 Task: Add Hyland's Restful Legs to the cart.
Action: Mouse moved to (358, 152)
Screenshot: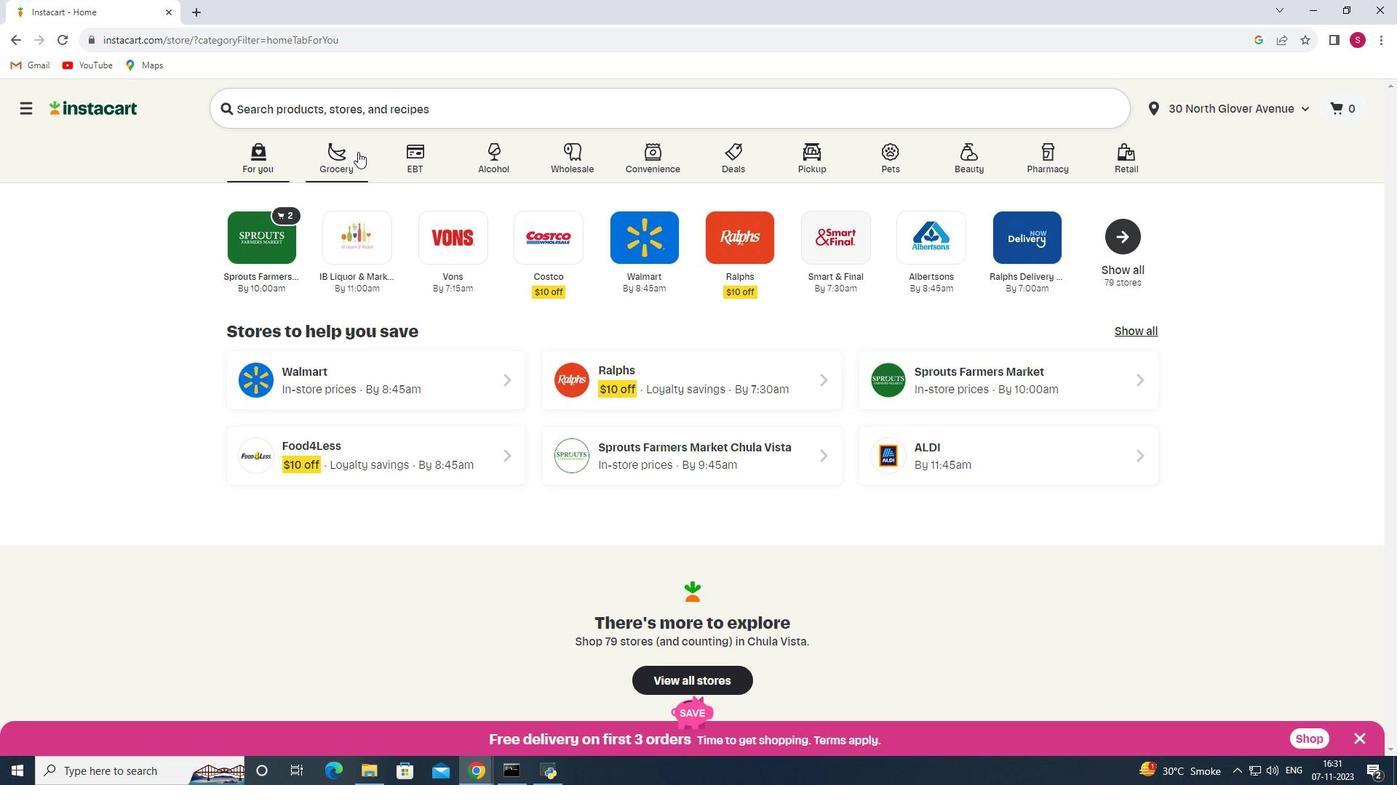 
Action: Mouse pressed left at (358, 152)
Screenshot: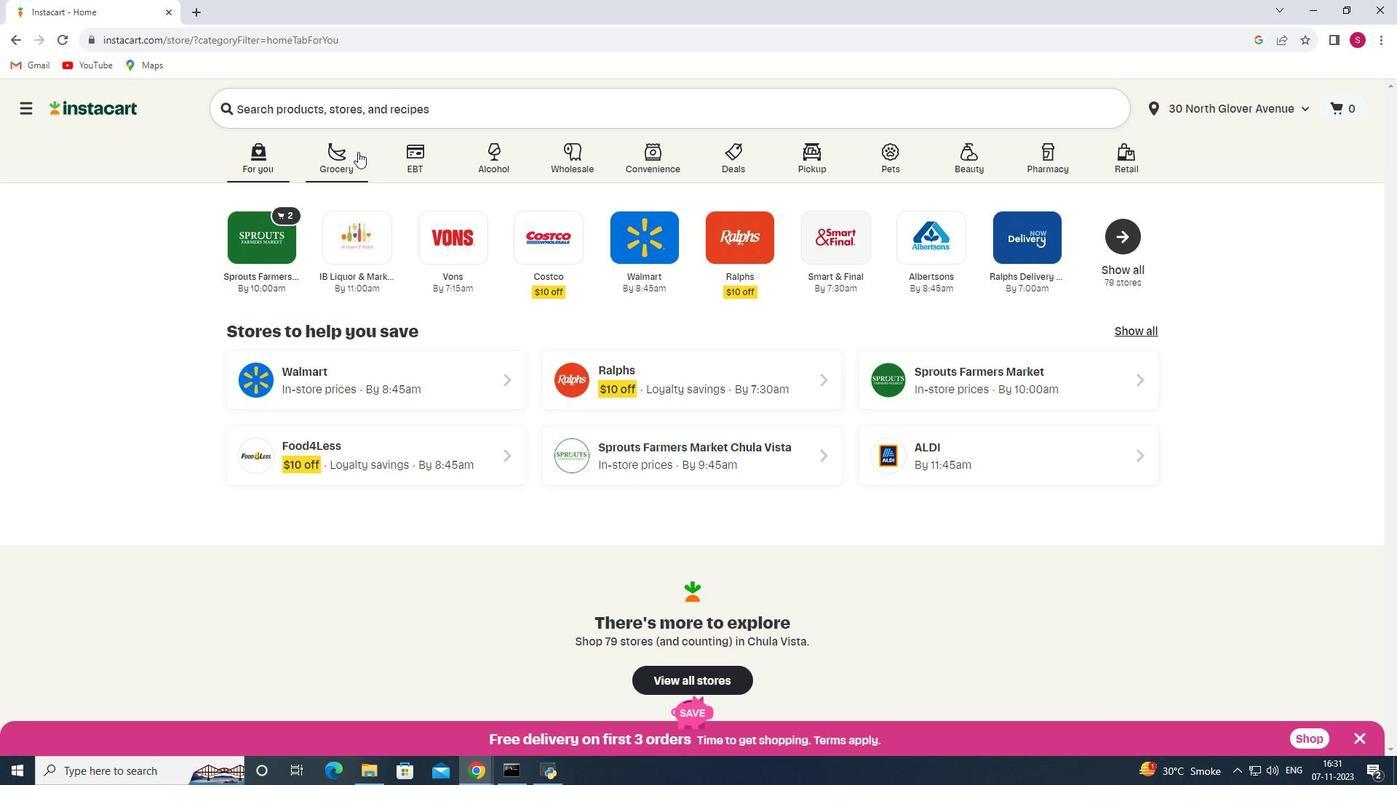 
Action: Mouse moved to (363, 432)
Screenshot: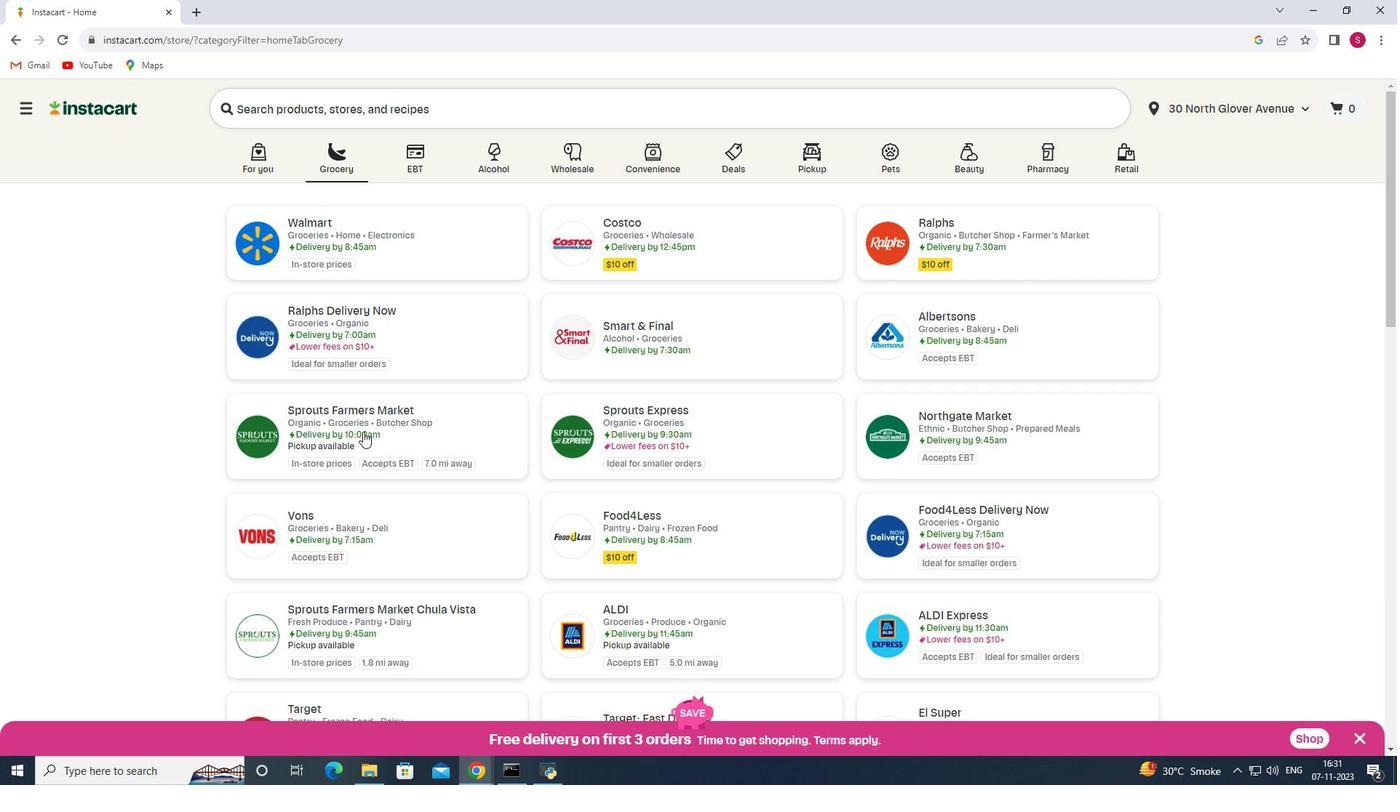 
Action: Mouse pressed left at (363, 432)
Screenshot: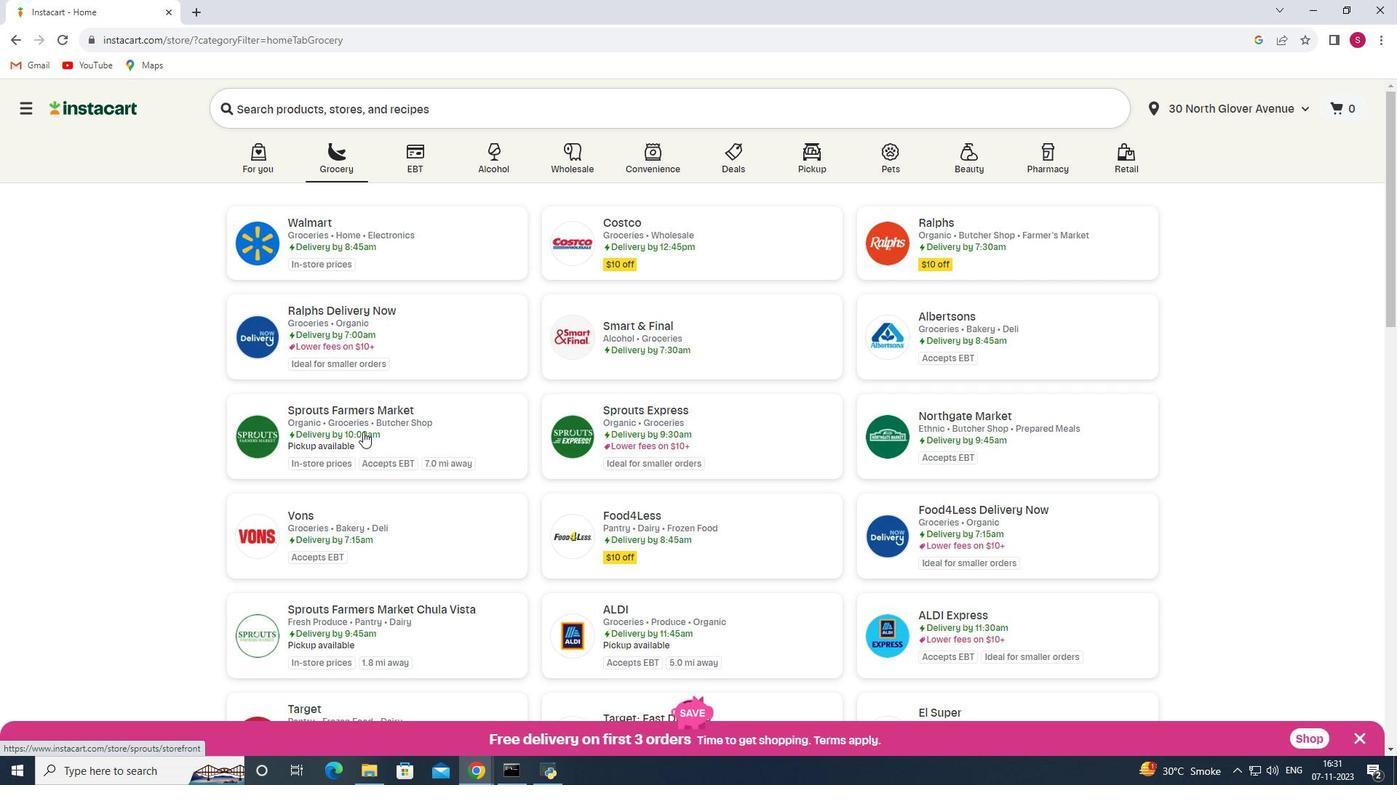 
Action: Mouse moved to (103, 490)
Screenshot: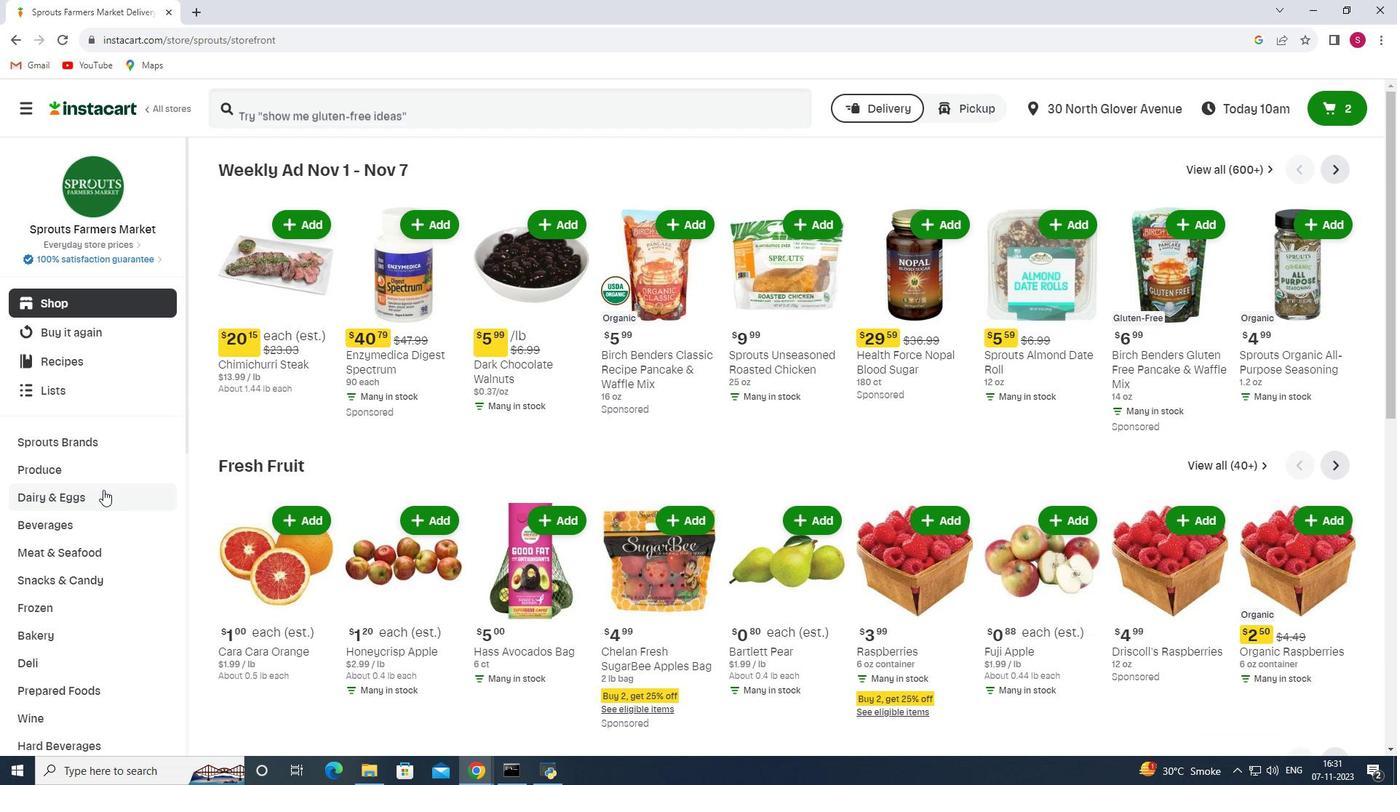 
Action: Mouse scrolled (103, 489) with delta (0, 0)
Screenshot: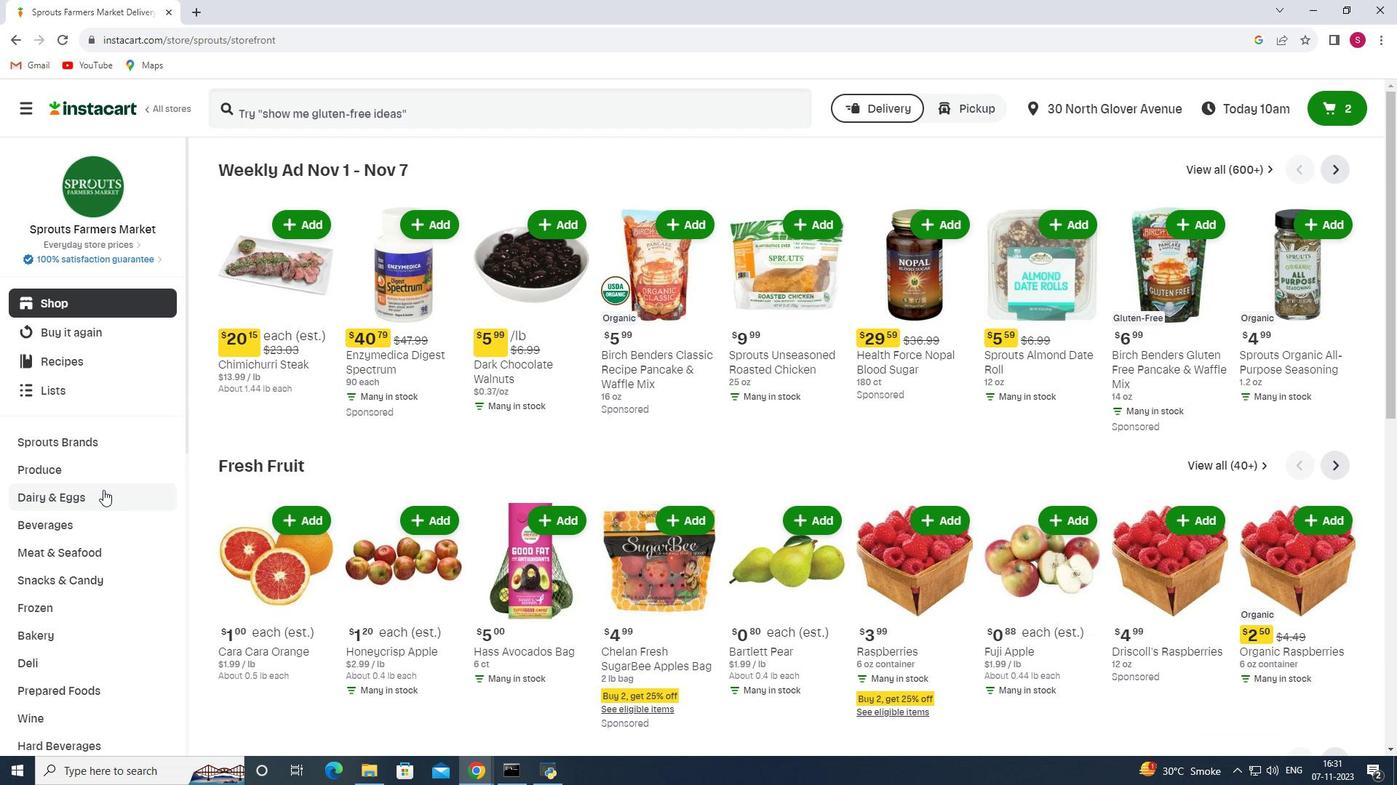 
Action: Mouse scrolled (103, 489) with delta (0, 0)
Screenshot: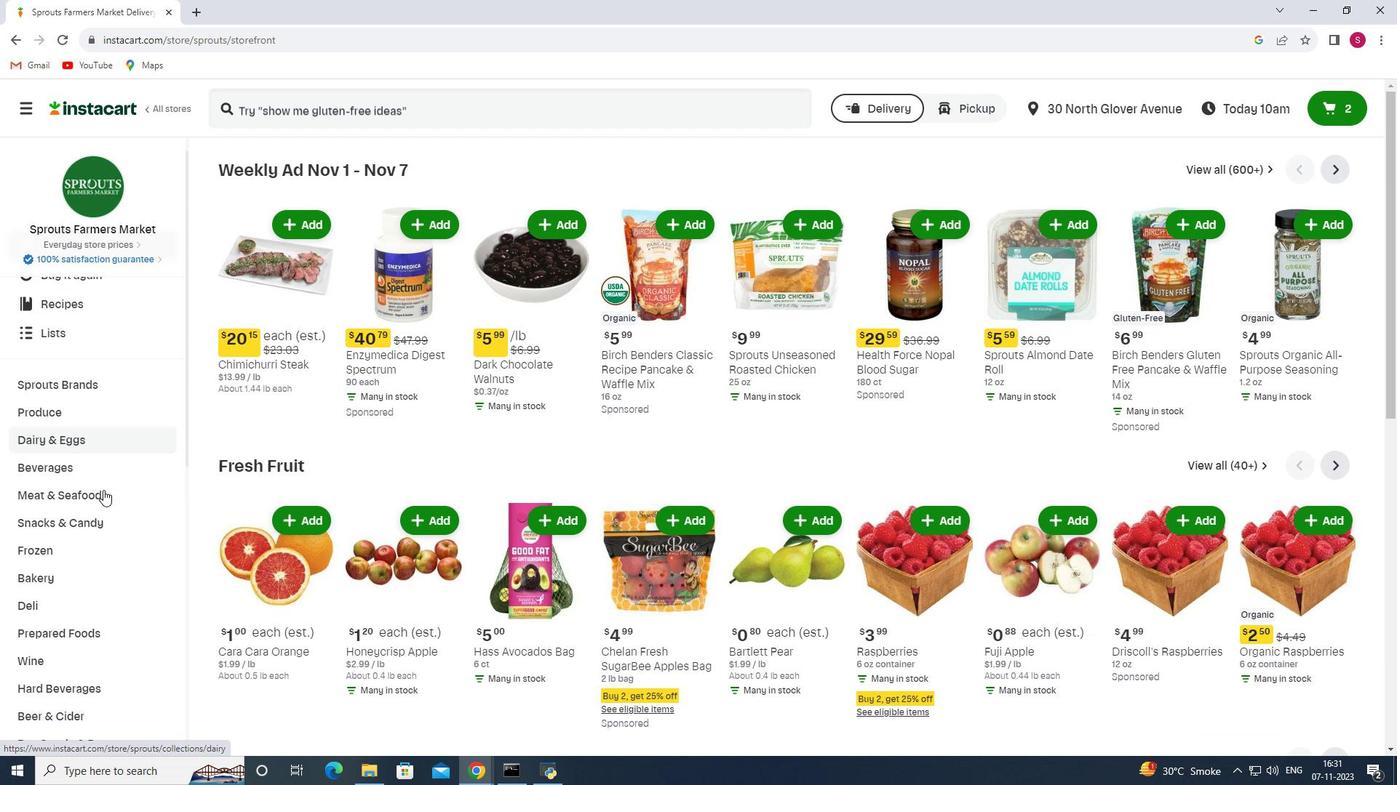 
Action: Mouse scrolled (103, 489) with delta (0, 0)
Screenshot: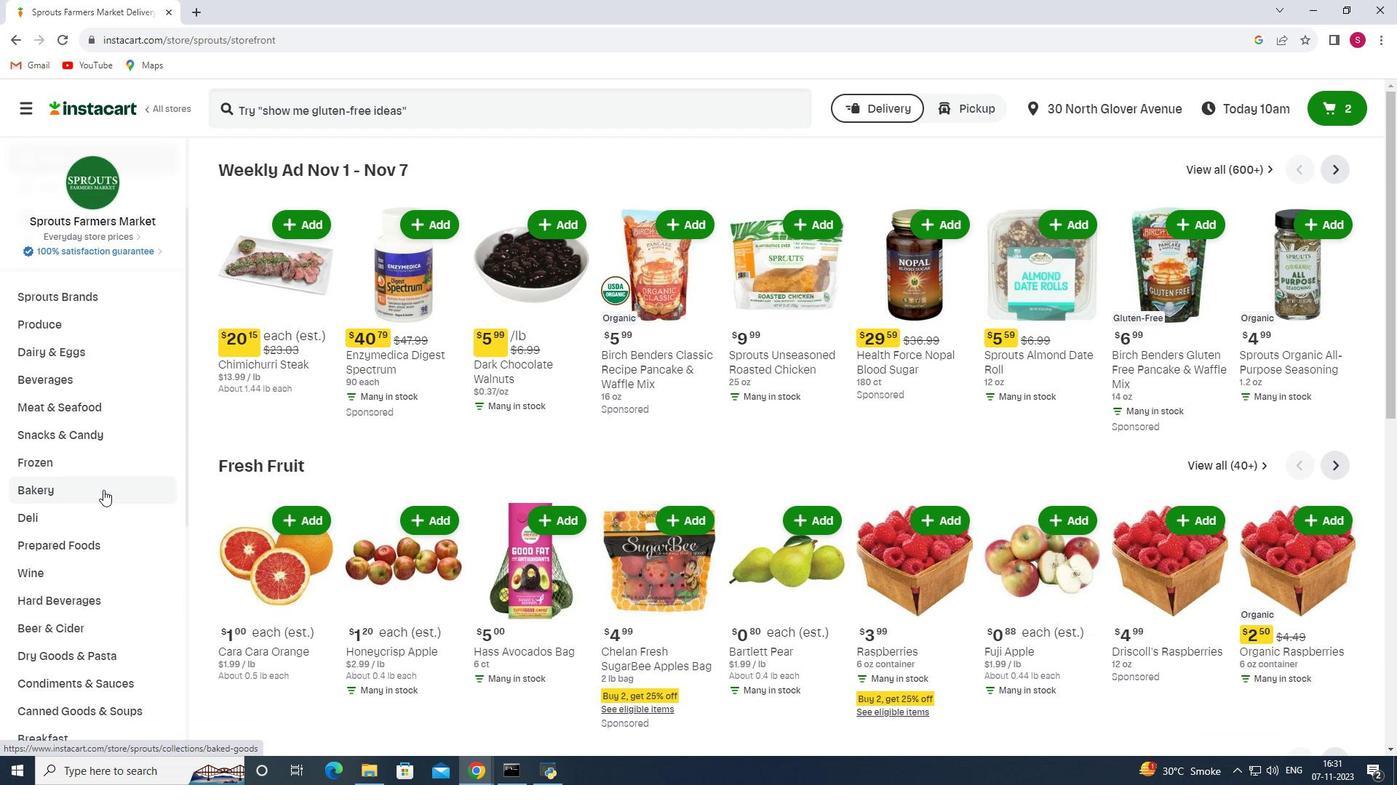 
Action: Mouse scrolled (103, 489) with delta (0, 0)
Screenshot: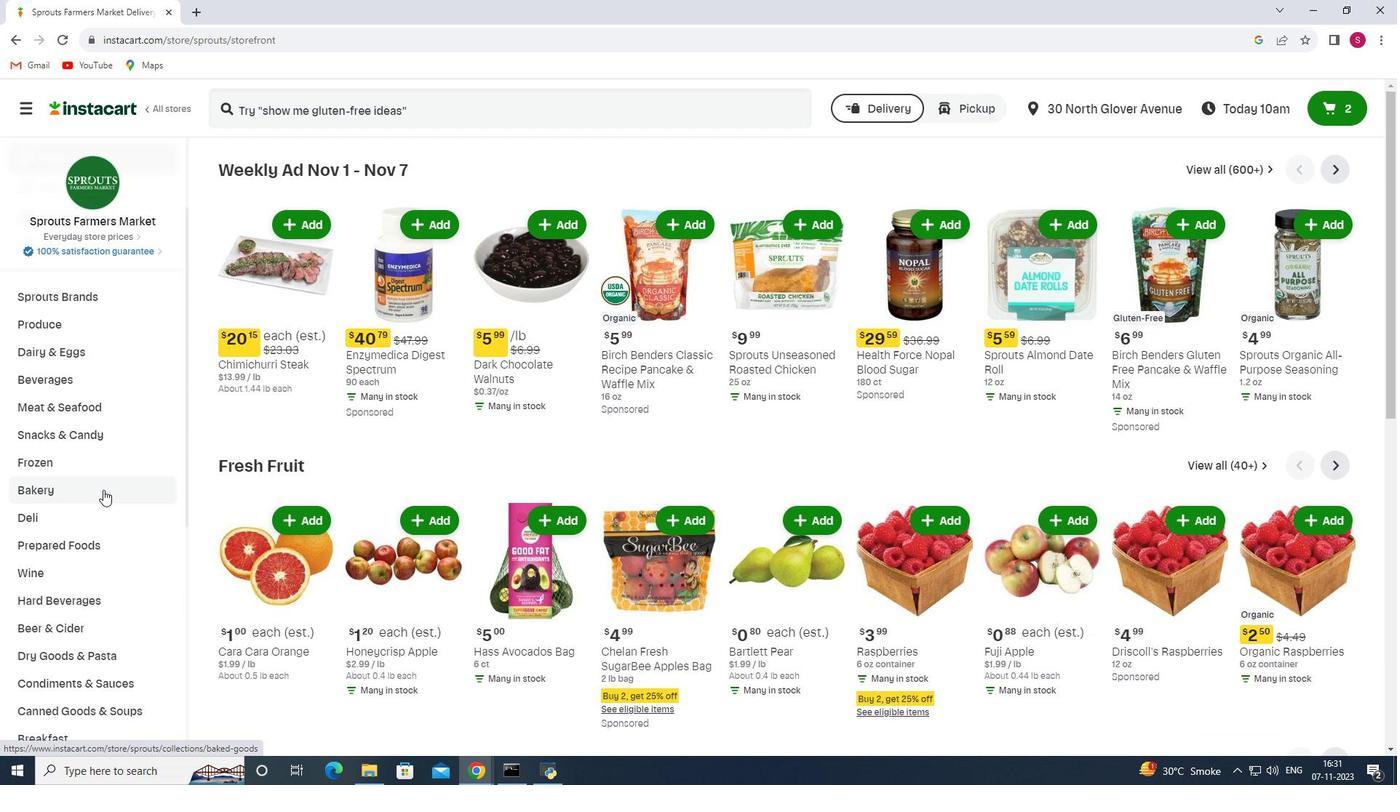 
Action: Mouse scrolled (103, 489) with delta (0, 0)
Screenshot: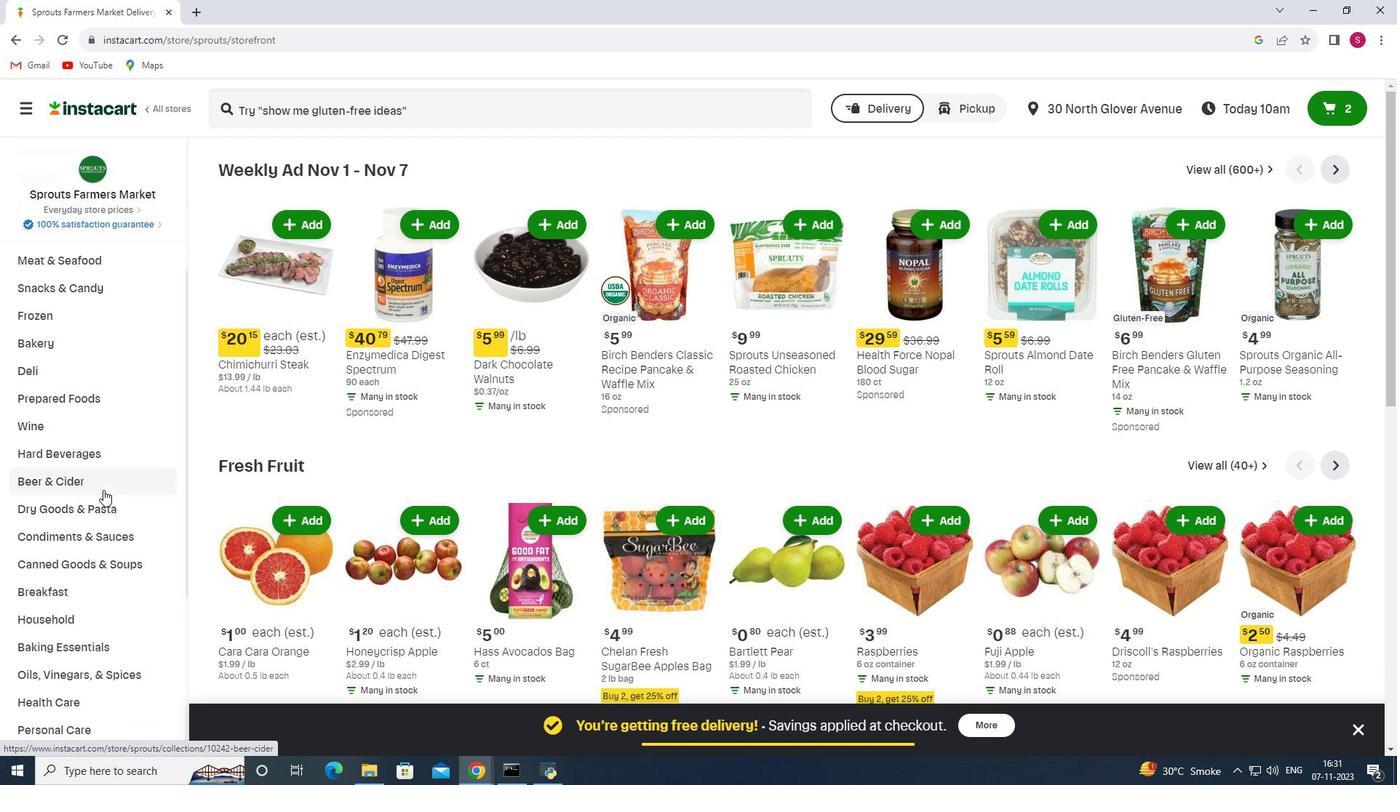 
Action: Mouse scrolled (103, 489) with delta (0, 0)
Screenshot: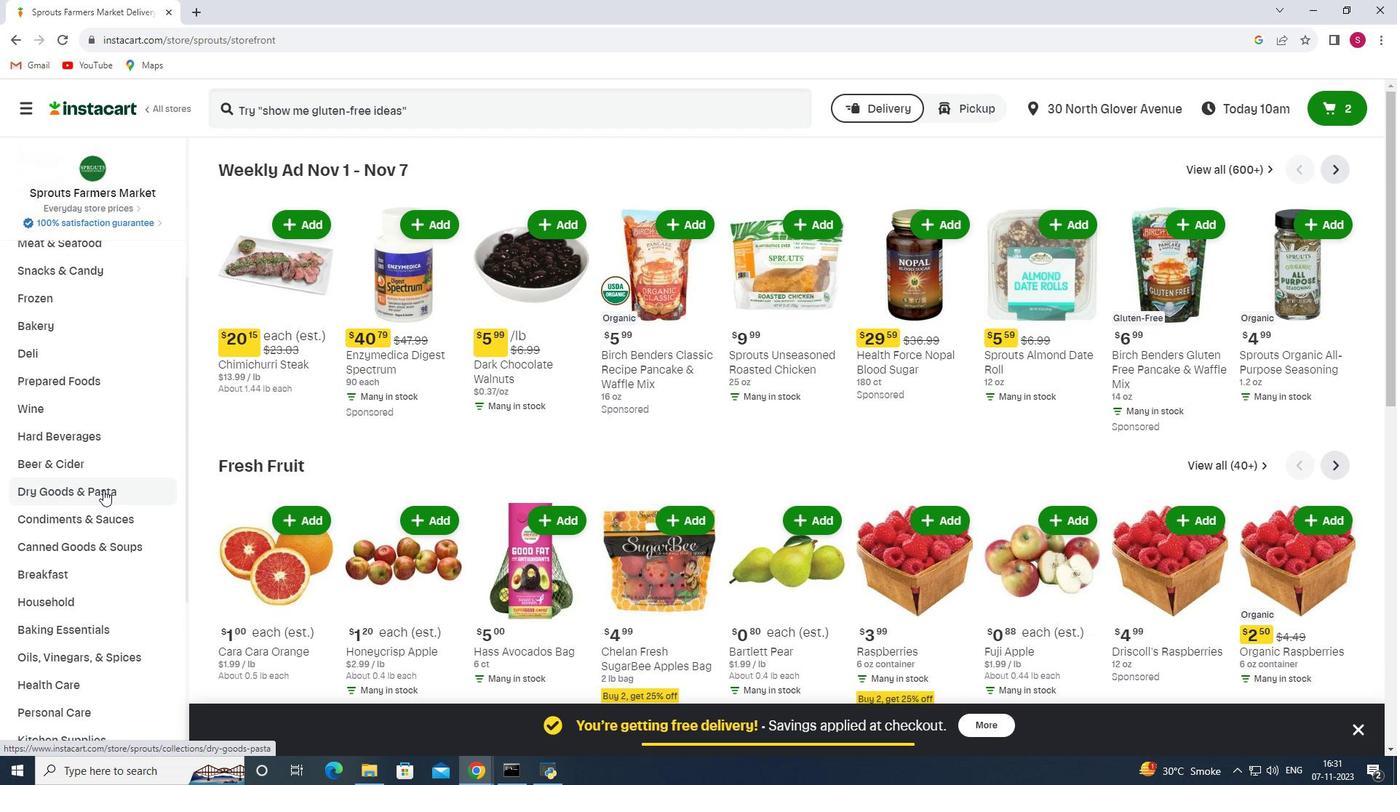 
Action: Mouse scrolled (103, 489) with delta (0, 0)
Screenshot: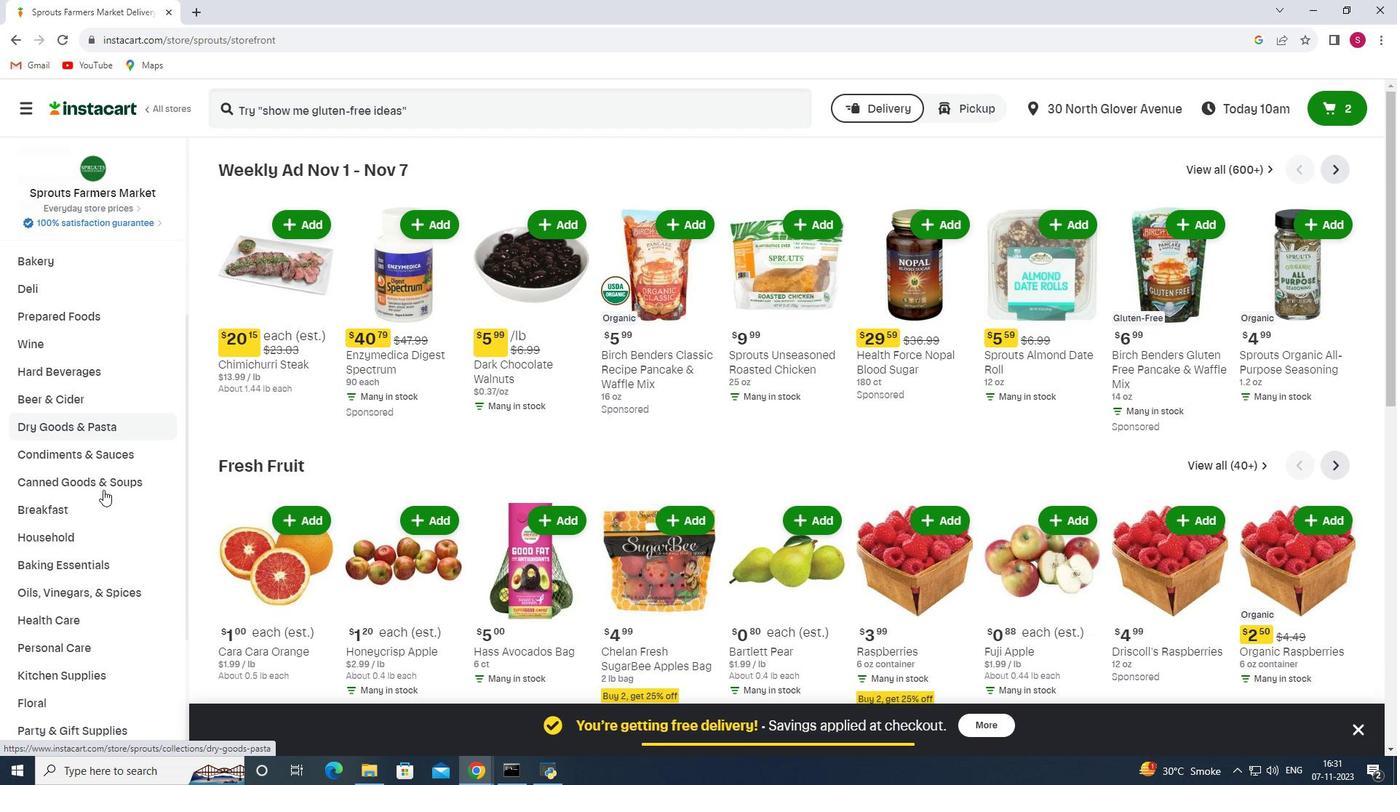 
Action: Mouse scrolled (103, 489) with delta (0, 0)
Screenshot: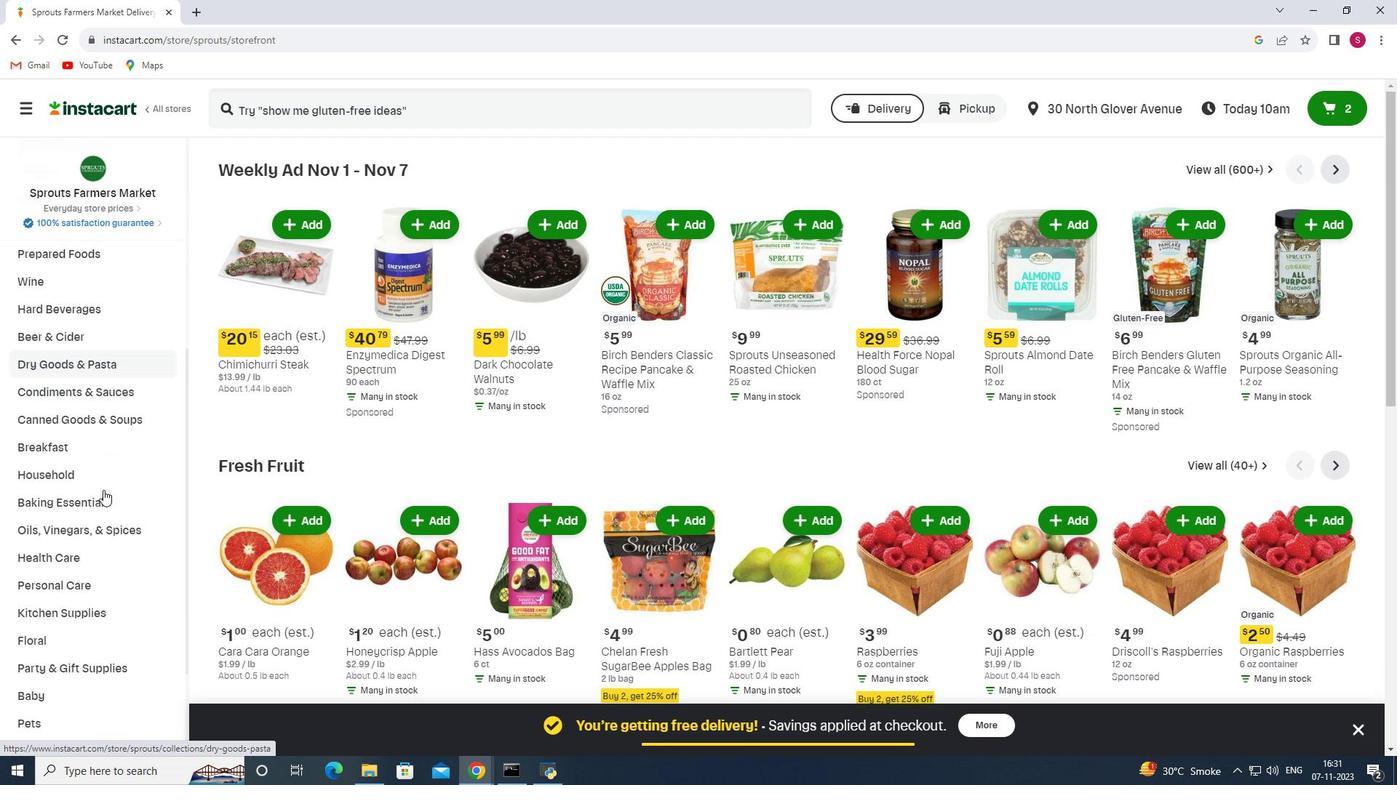 
Action: Mouse pressed left at (103, 490)
Screenshot: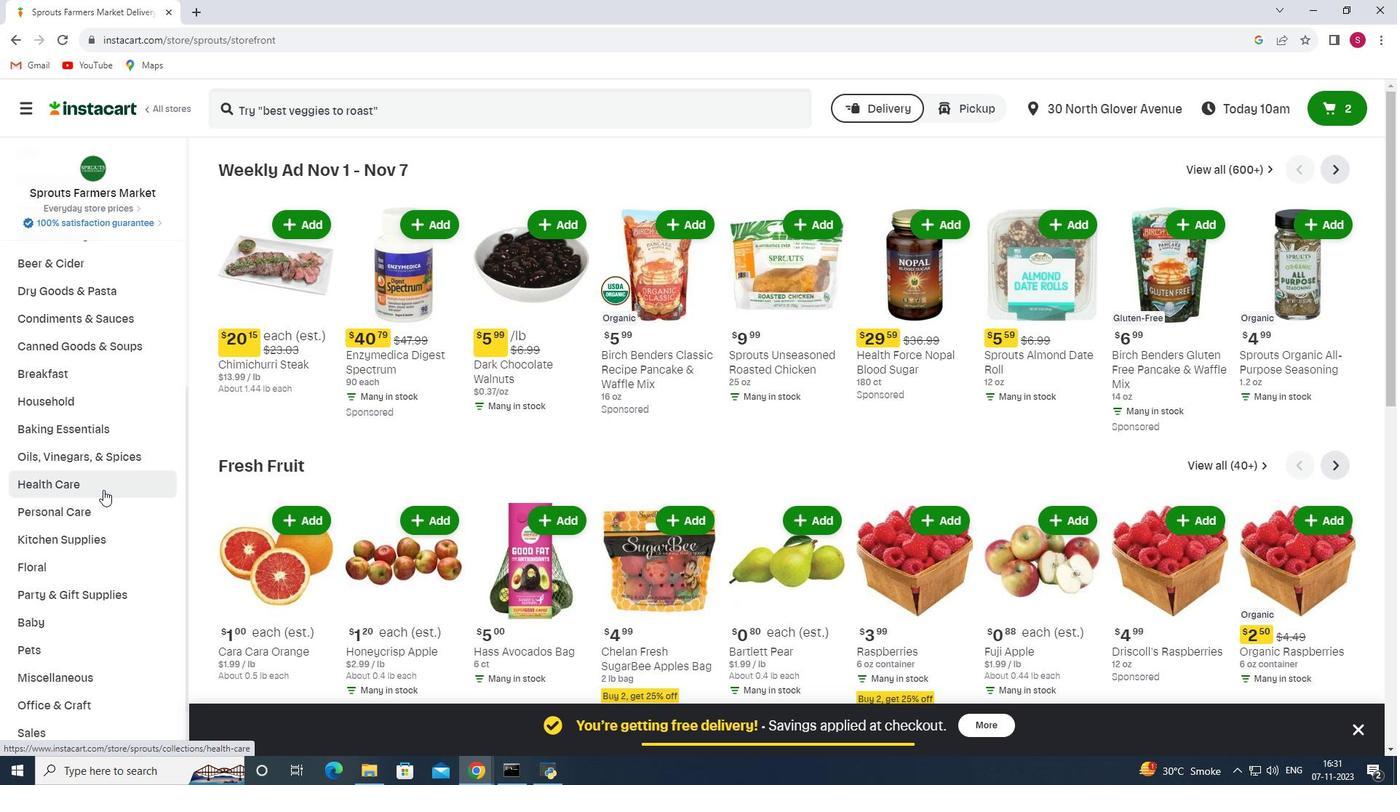 
Action: Mouse moved to (481, 207)
Screenshot: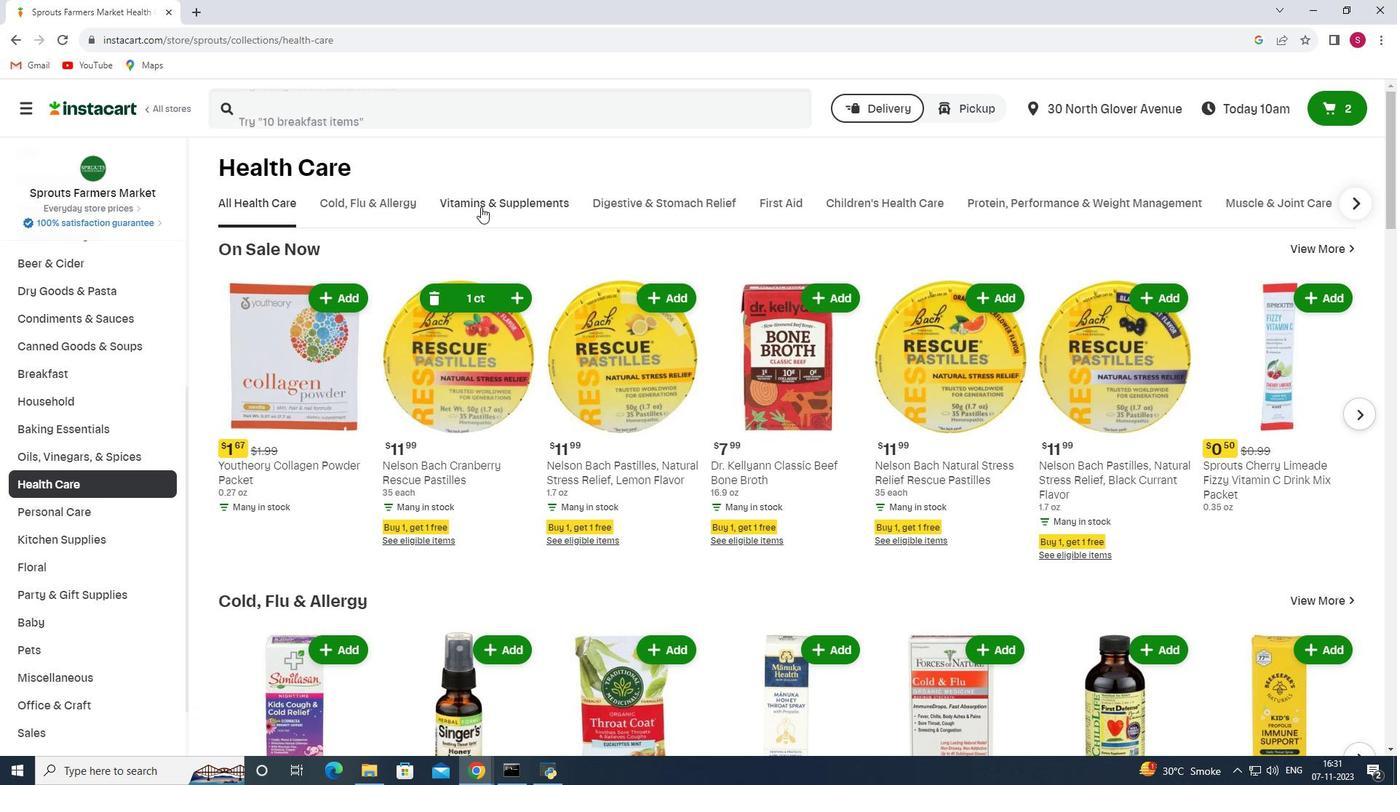 
Action: Mouse pressed left at (481, 207)
Screenshot: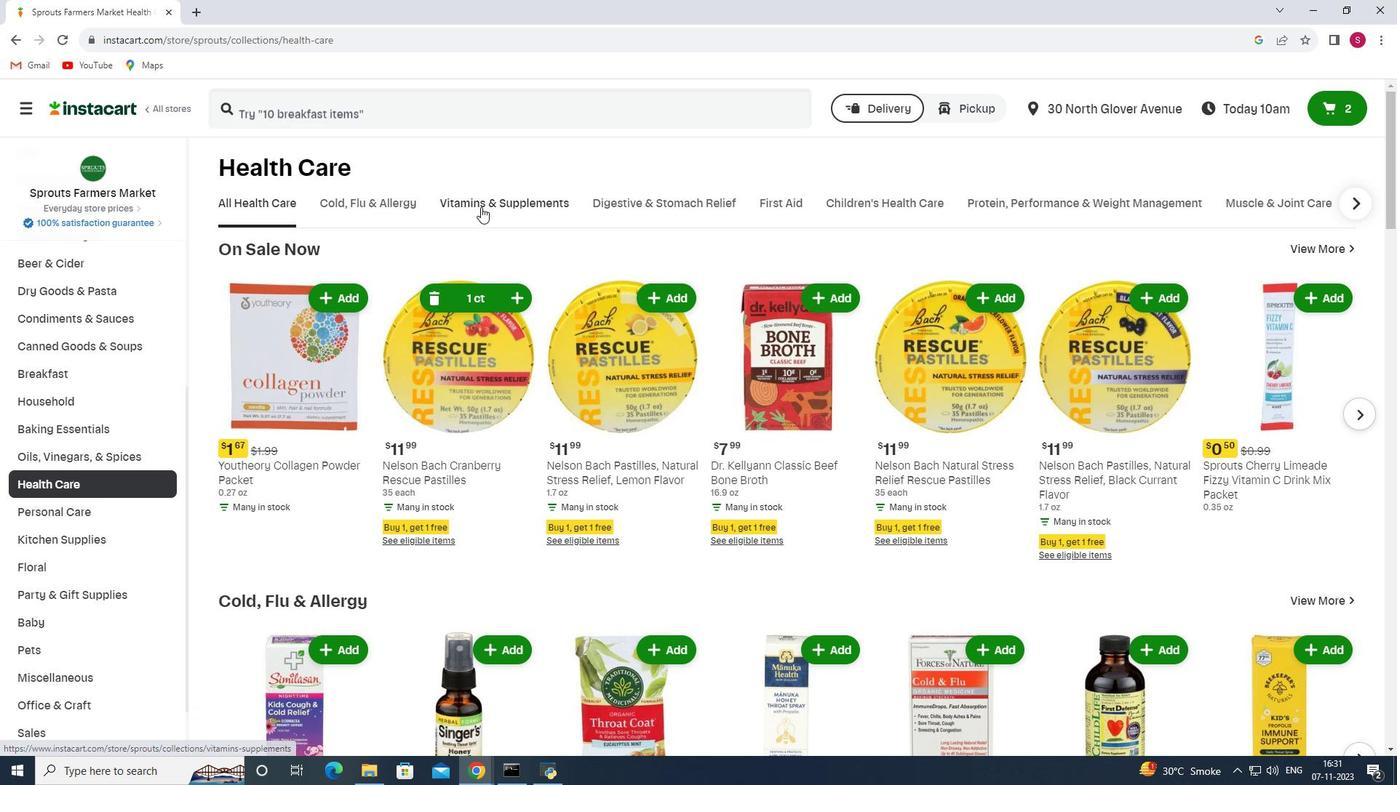 
Action: Mouse moved to (1157, 261)
Screenshot: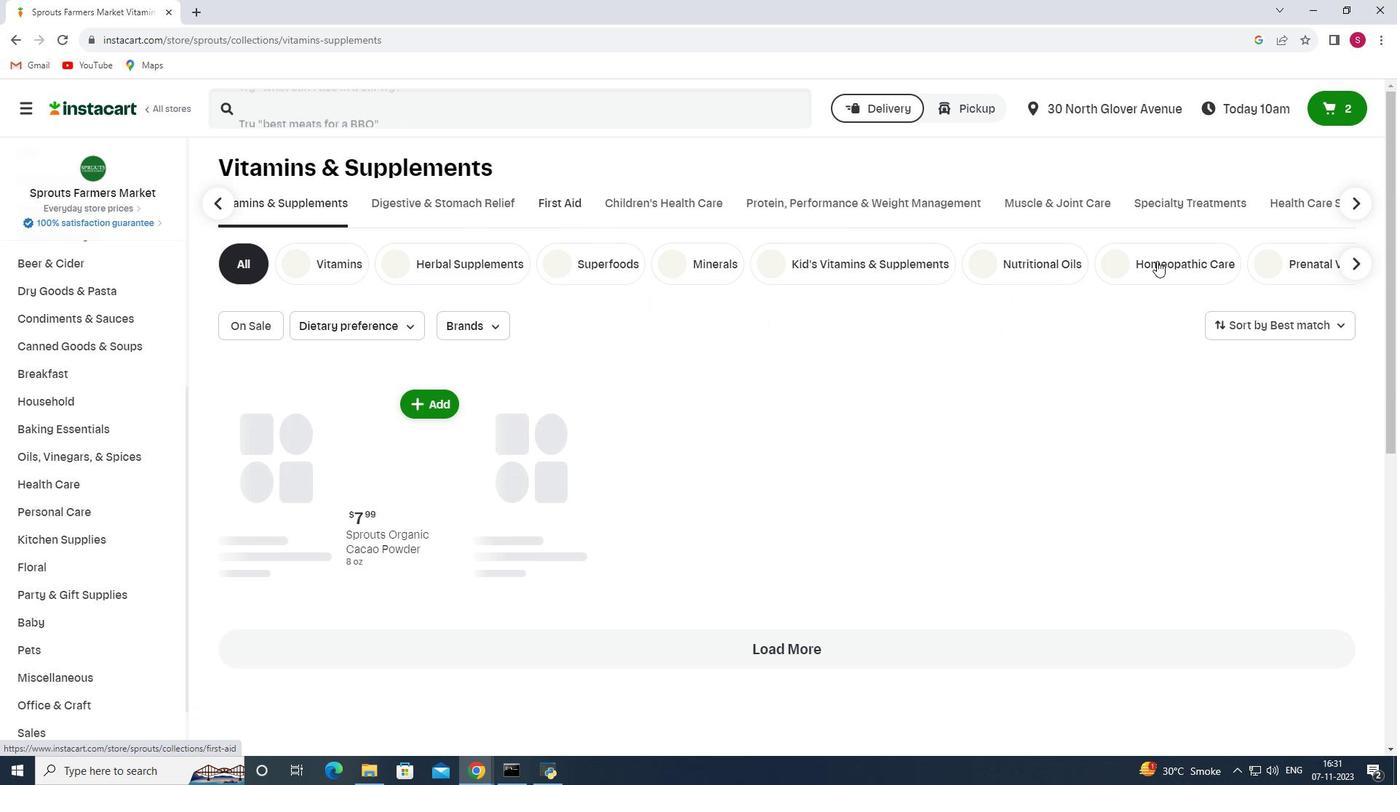 
Action: Mouse pressed left at (1157, 261)
Screenshot: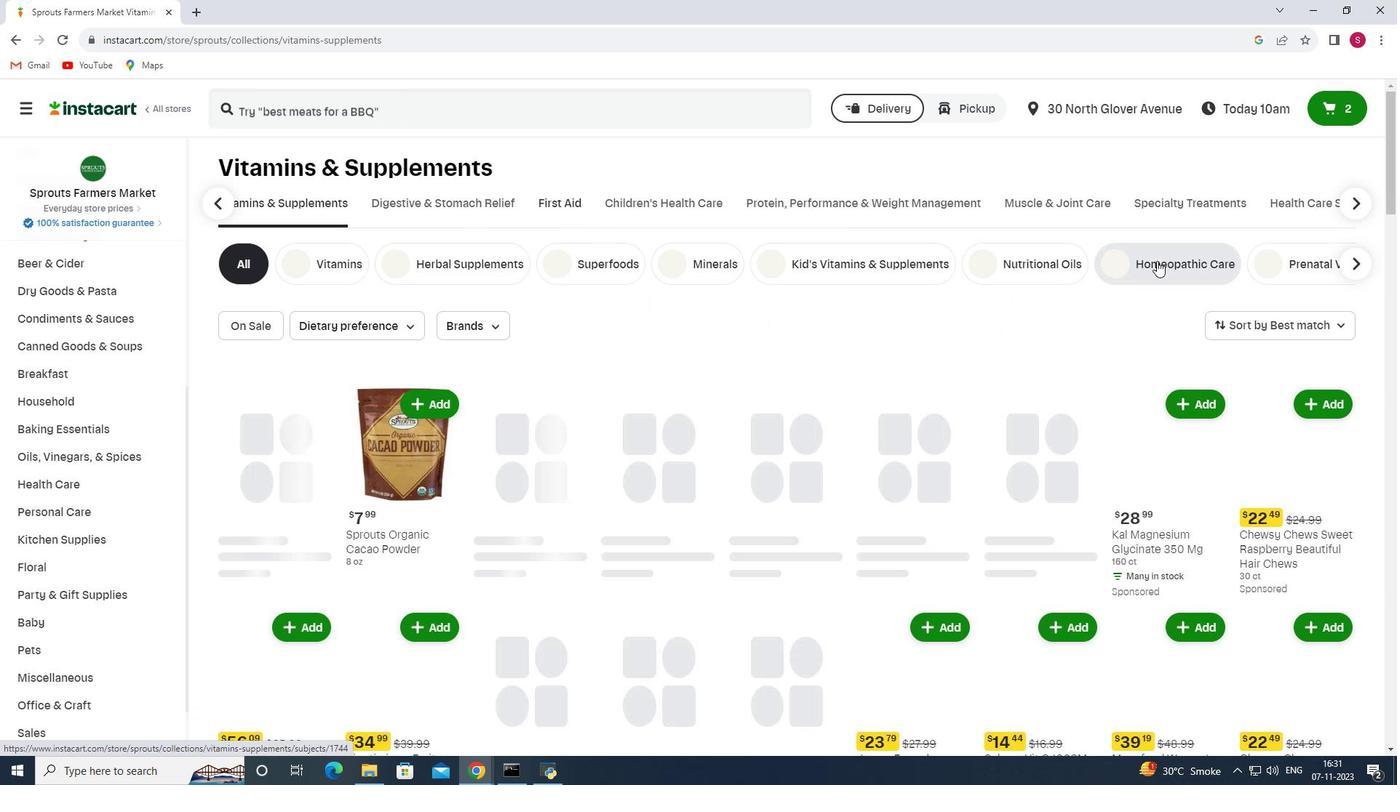 
Action: Mouse moved to (384, 111)
Screenshot: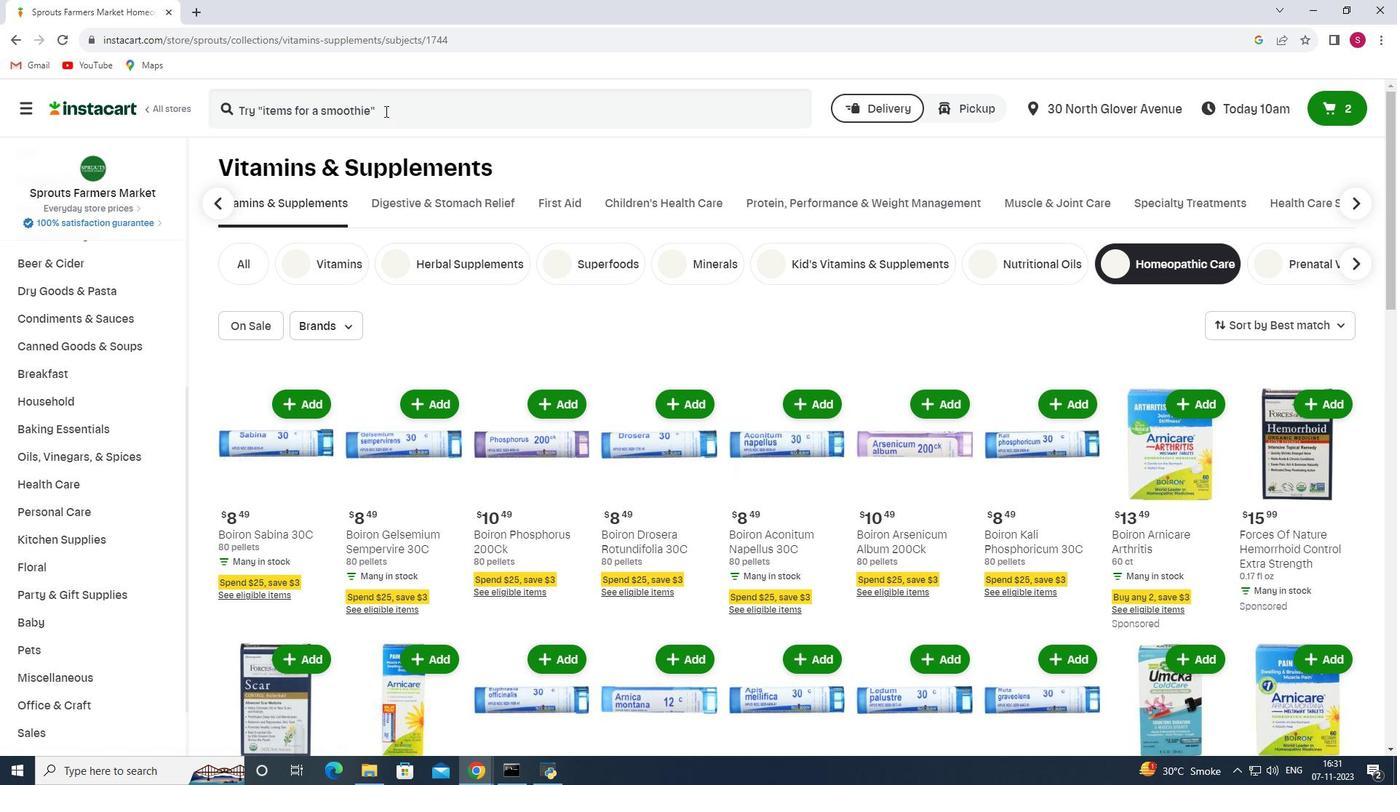 
Action: Mouse pressed left at (384, 111)
Screenshot: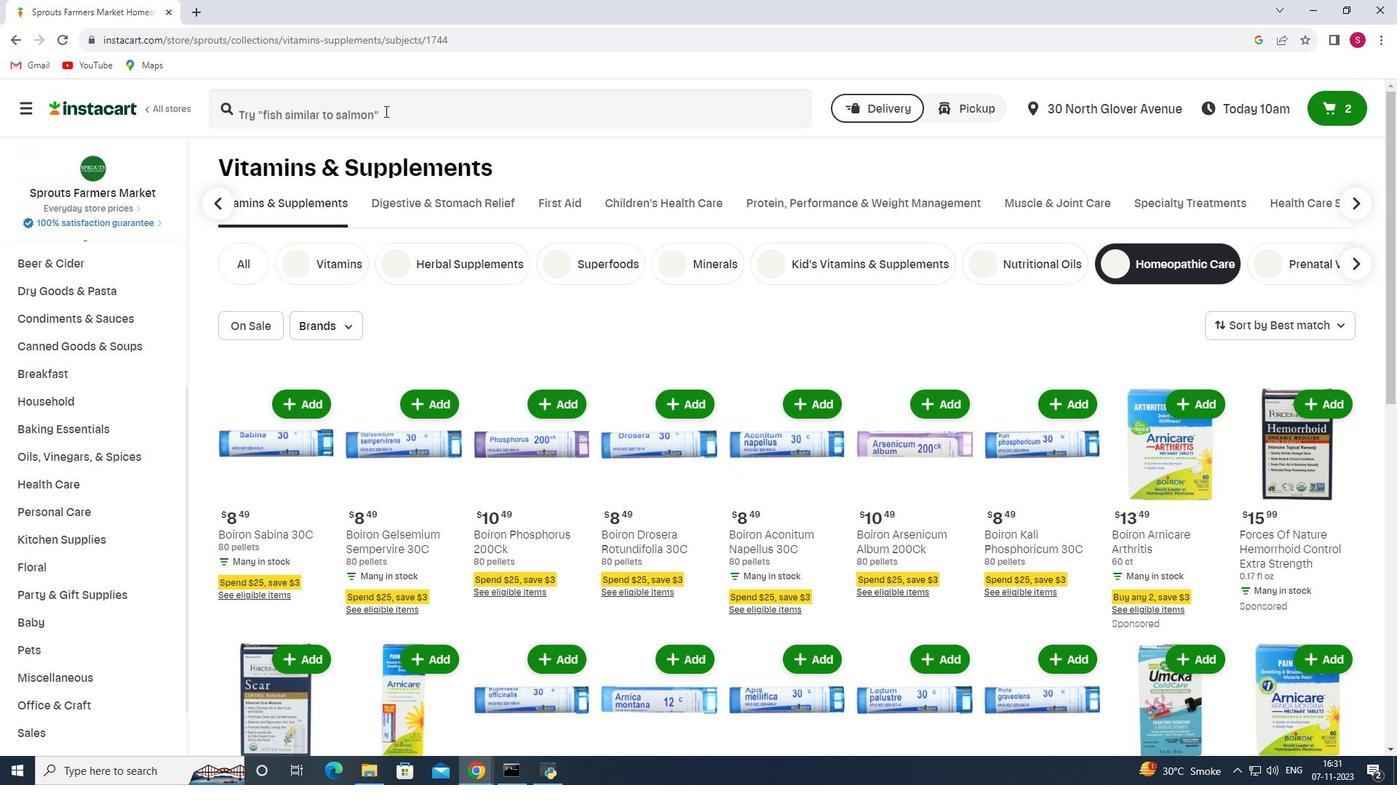 
Action: Key pressed <Key.shift><Key.shift>Hyland's<Key.space><Key.shift>restful<Key.space><Key.shift>Legs<Key.enter>
Screenshot: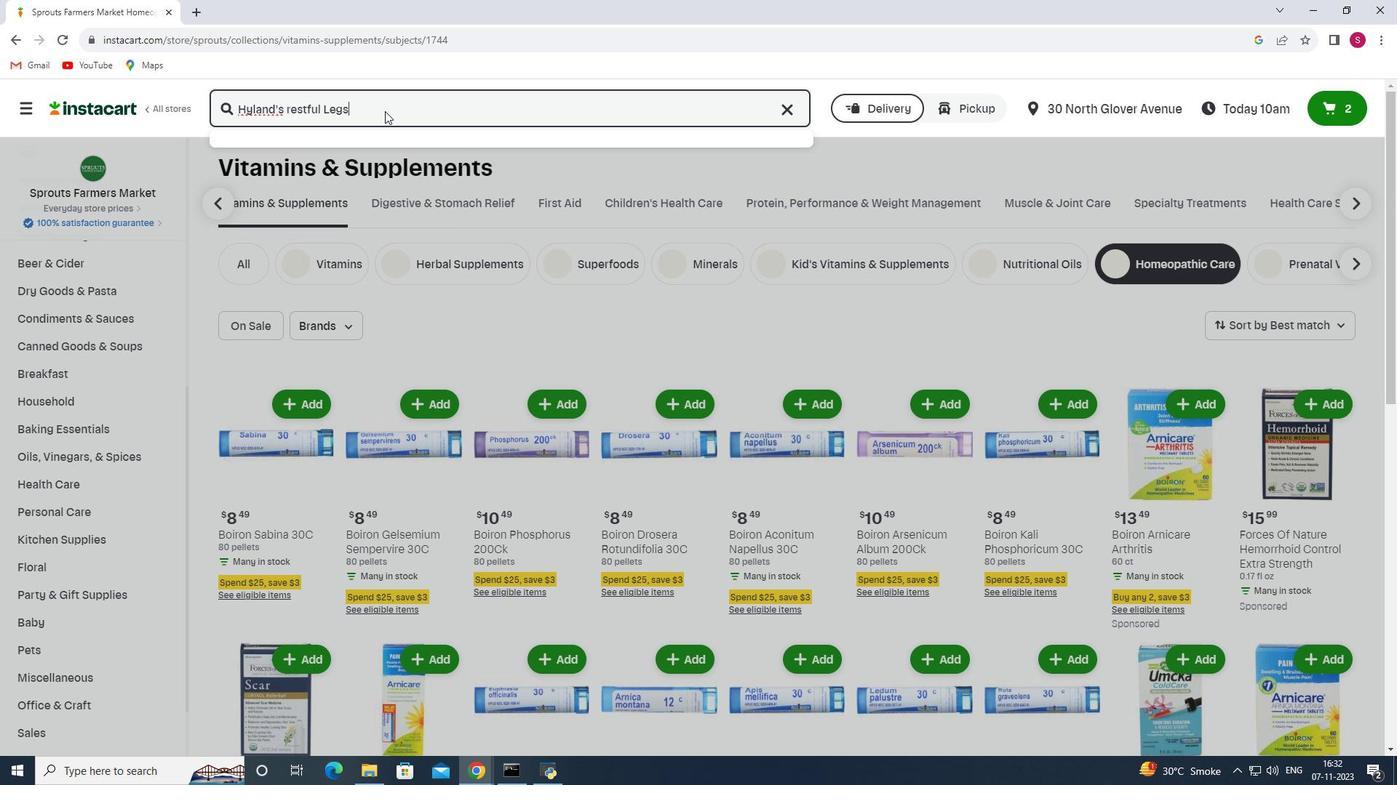 
Action: Mouse moved to (406, 223)
Screenshot: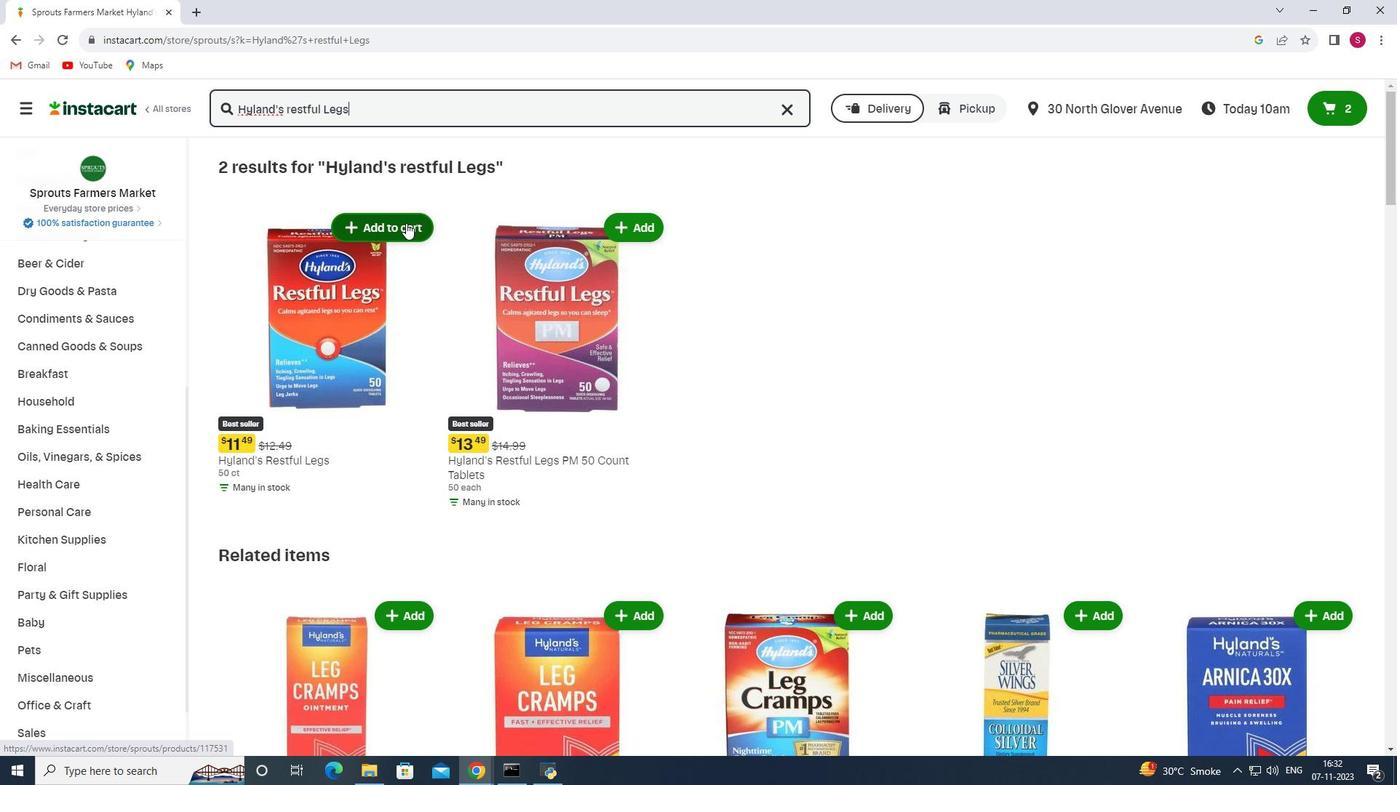 
Action: Mouse pressed left at (406, 223)
Screenshot: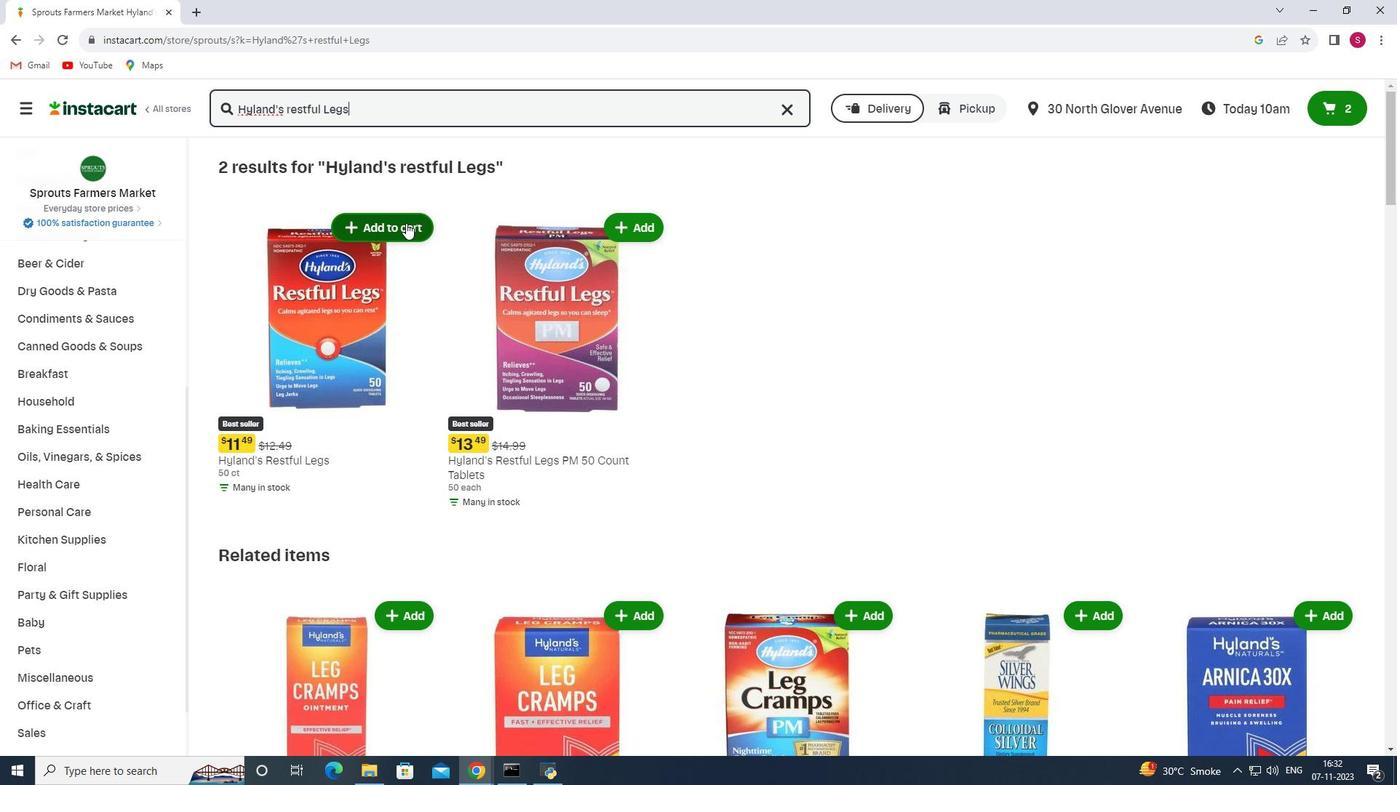 
Action: Mouse moved to (403, 325)
Screenshot: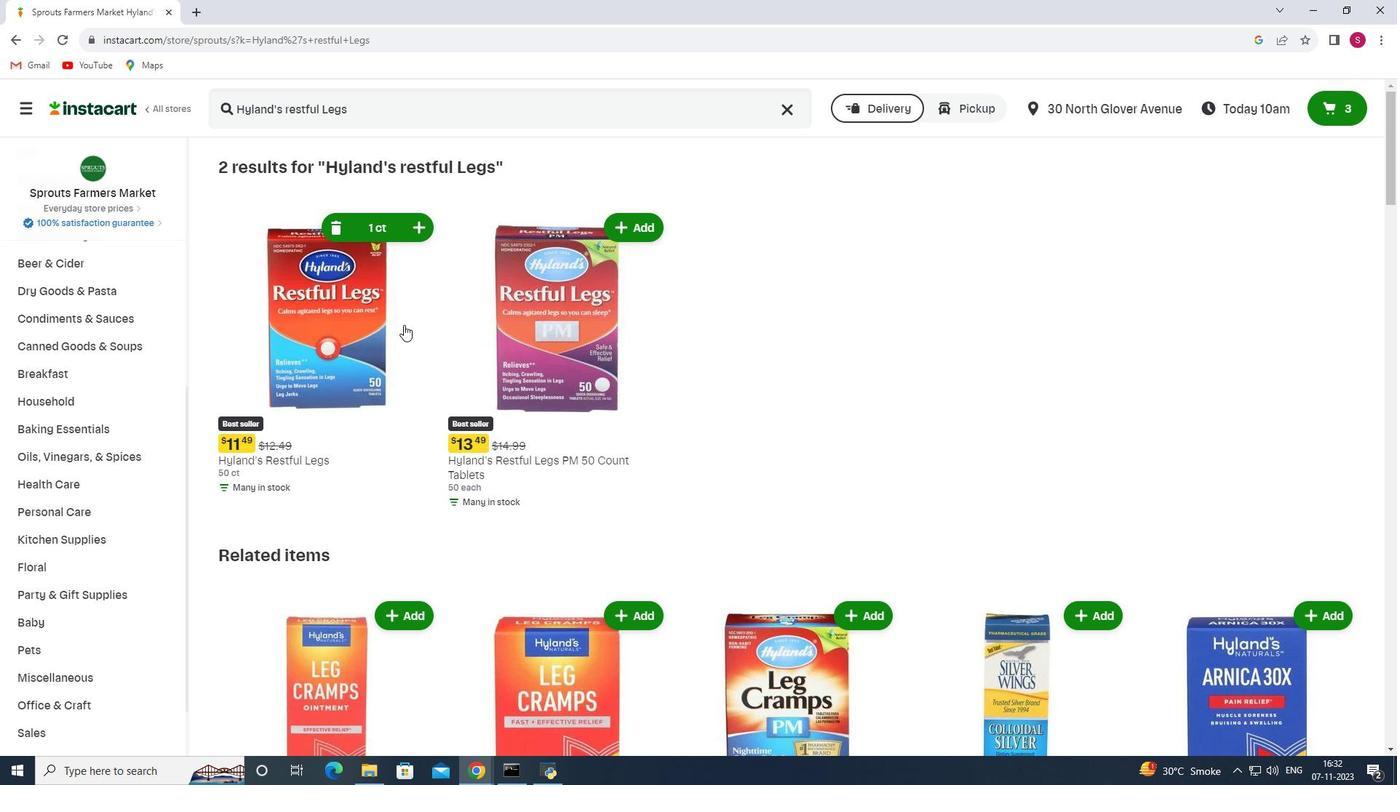 
